 Task: Create a due date automation trigger when advanced on, on the wednesday of the week before a card is due add checklist with checklist "Resume" complete at 11:00 AM.
Action: Mouse moved to (1003, 81)
Screenshot: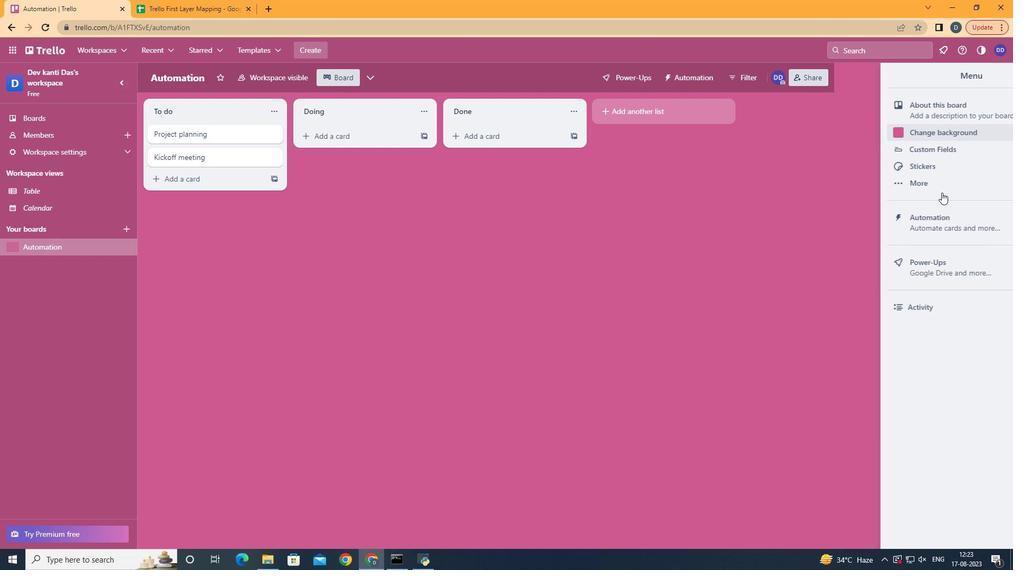 
Action: Mouse pressed left at (1003, 81)
Screenshot: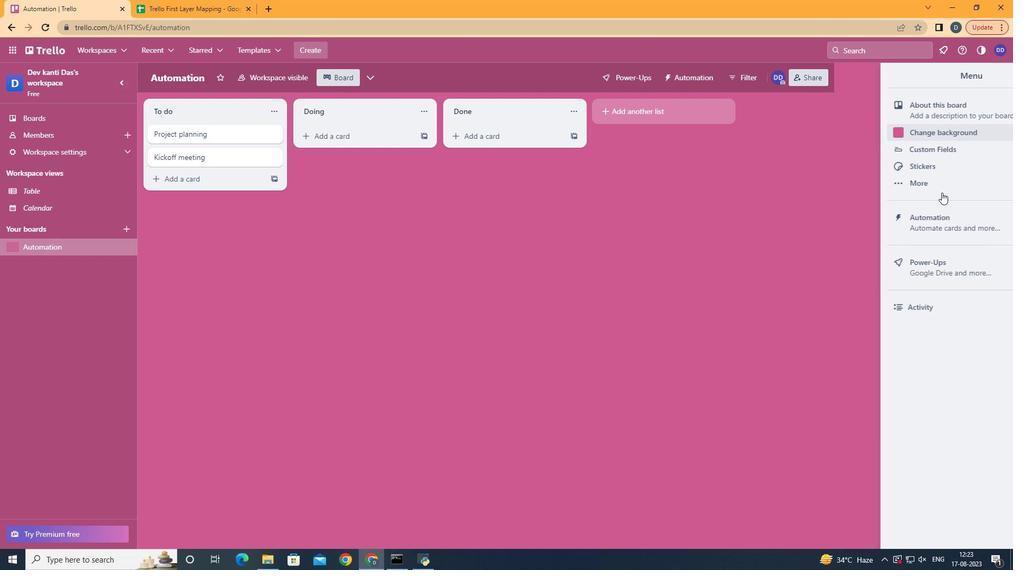 
Action: Mouse moved to (942, 216)
Screenshot: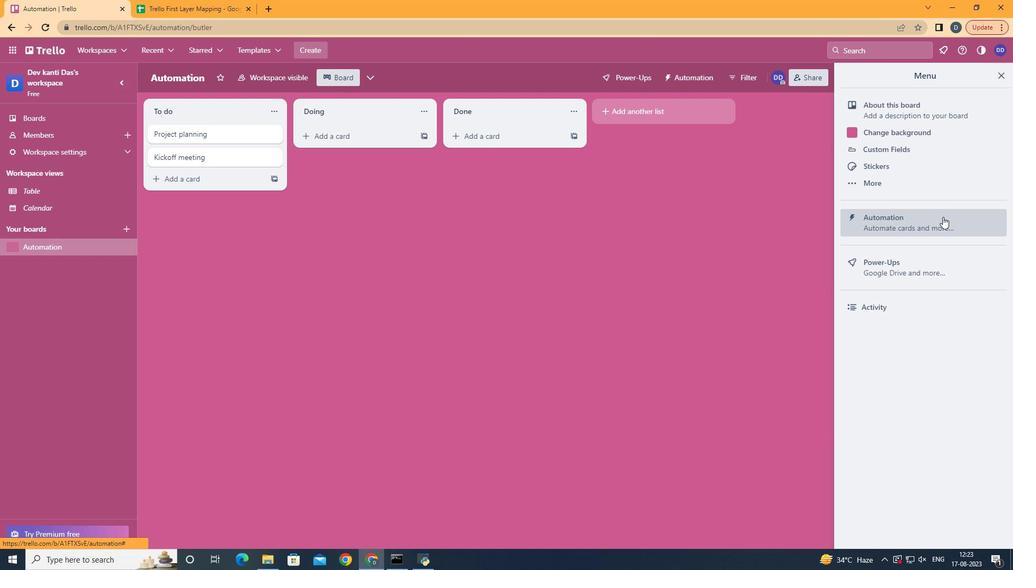 
Action: Mouse pressed left at (942, 216)
Screenshot: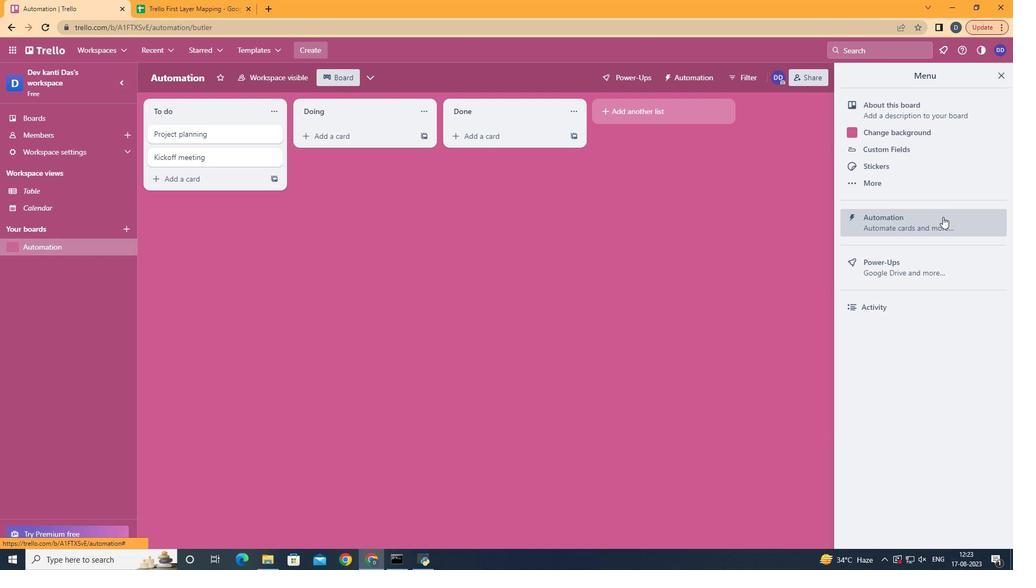 
Action: Mouse moved to (193, 212)
Screenshot: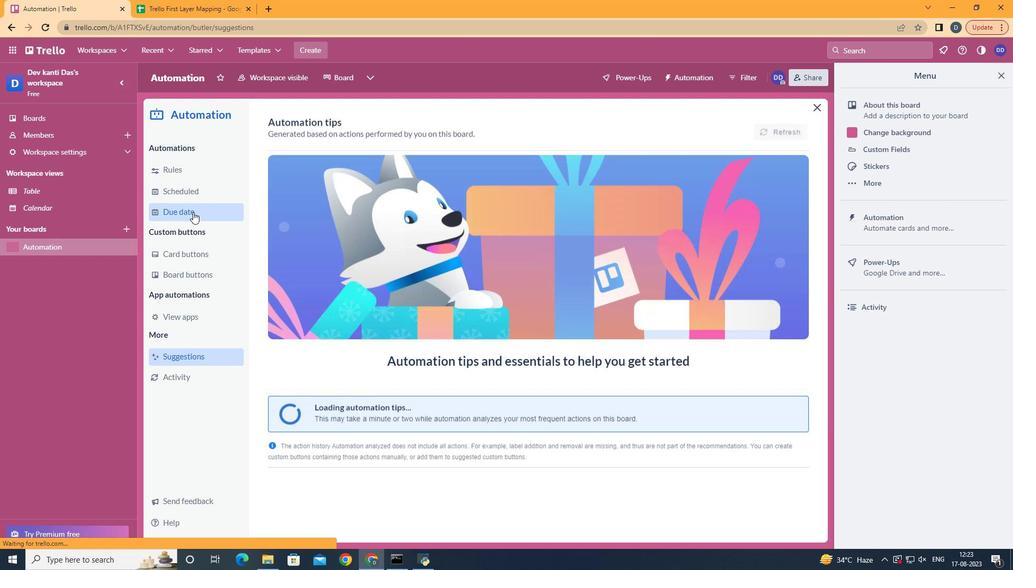 
Action: Mouse pressed left at (193, 212)
Screenshot: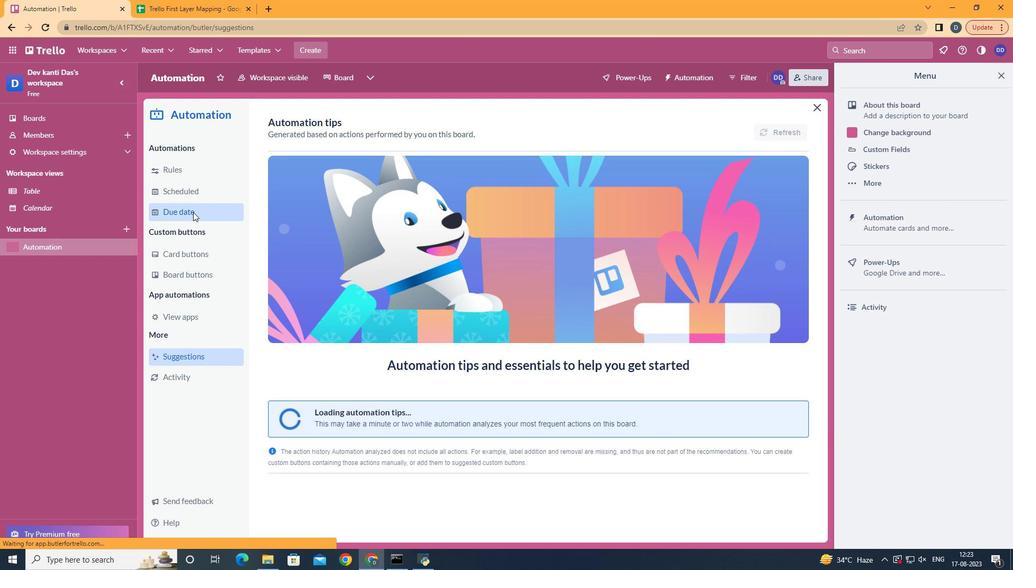 
Action: Mouse pressed left at (193, 212)
Screenshot: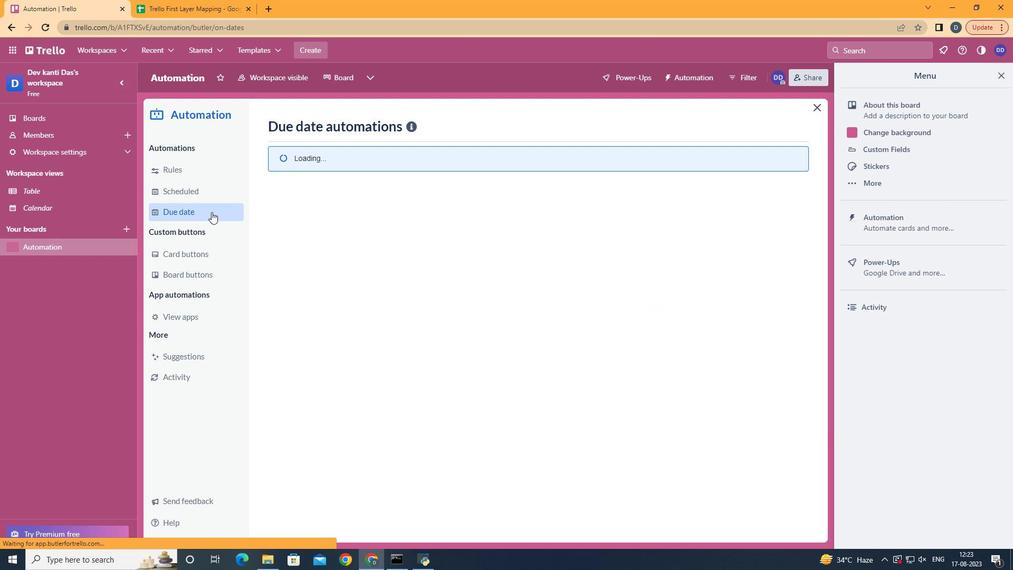 
Action: Mouse moved to (742, 124)
Screenshot: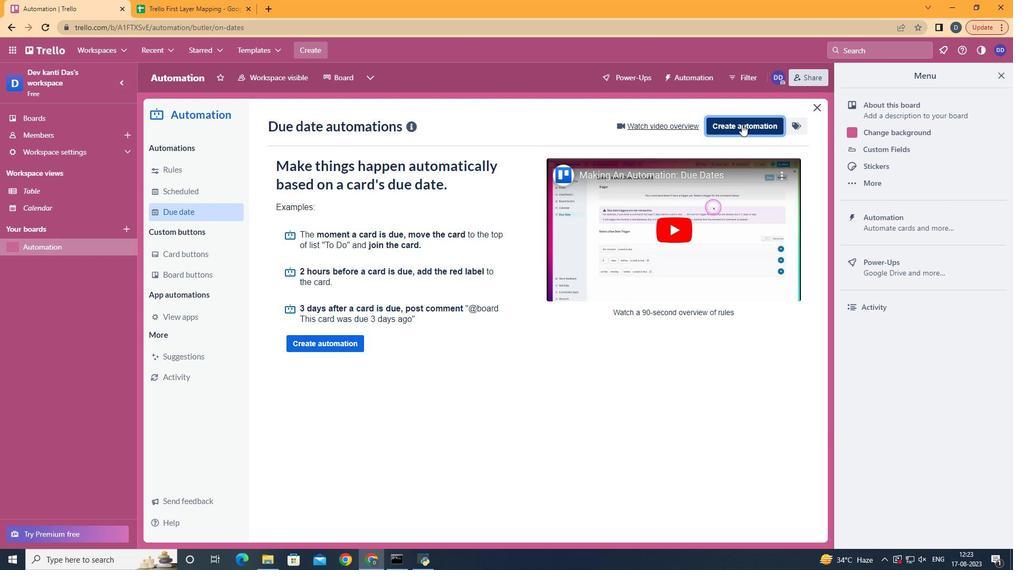 
Action: Mouse pressed left at (742, 124)
Screenshot: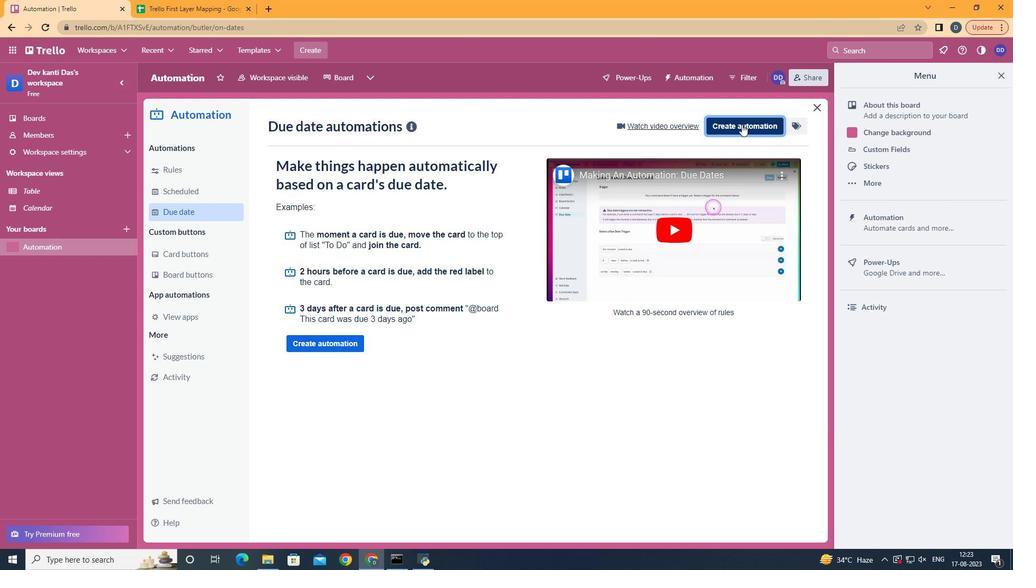 
Action: Mouse moved to (539, 225)
Screenshot: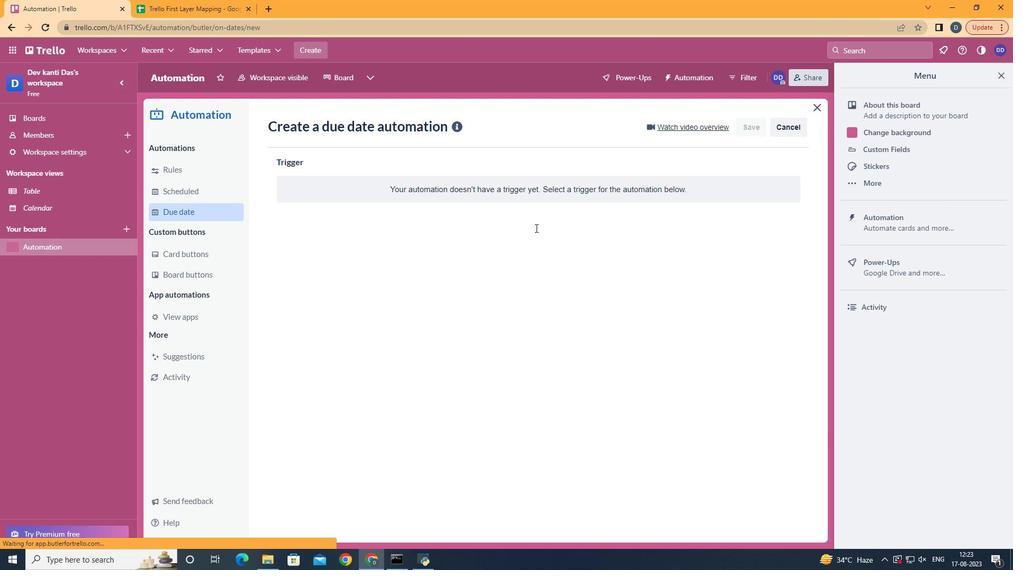 
Action: Mouse pressed left at (539, 225)
Screenshot: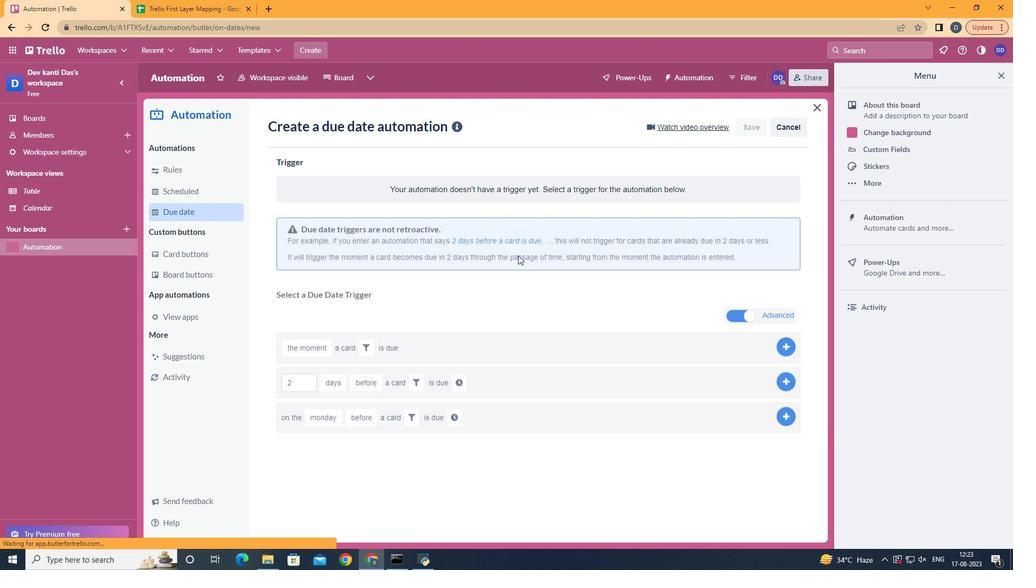 
Action: Mouse moved to (356, 315)
Screenshot: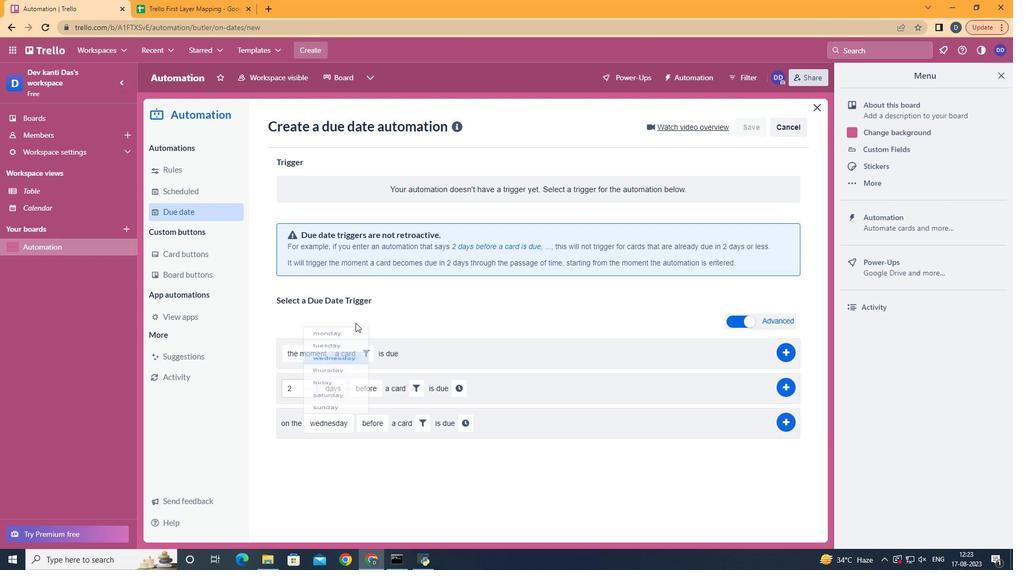 
Action: Mouse pressed left at (356, 315)
Screenshot: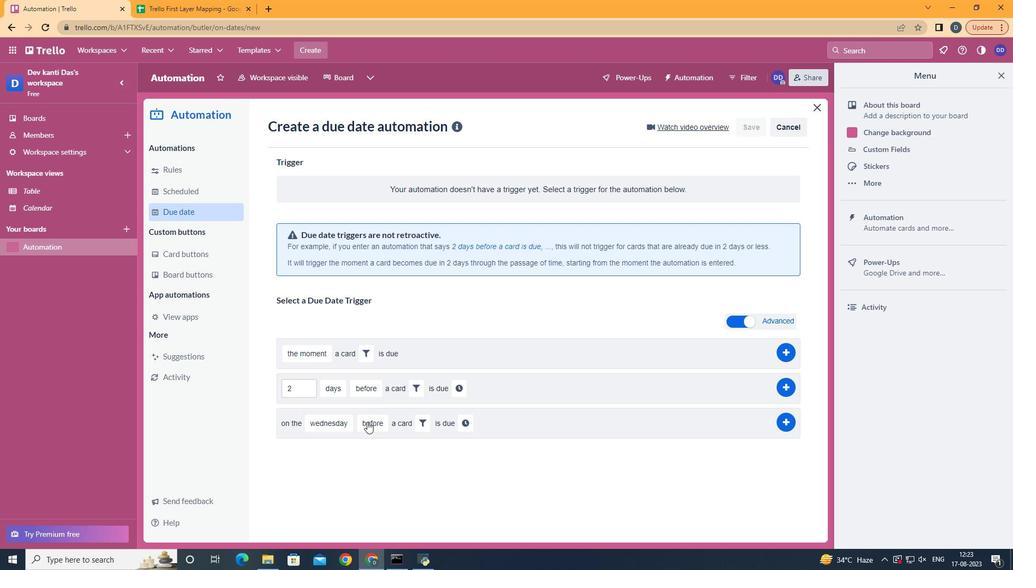 
Action: Mouse moved to (402, 506)
Screenshot: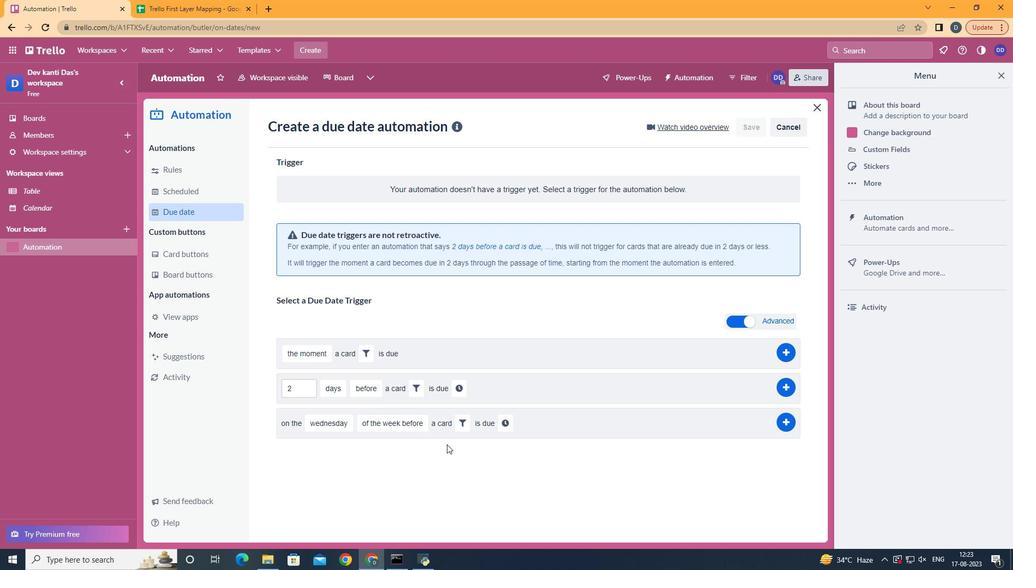 
Action: Mouse pressed left at (402, 506)
Screenshot: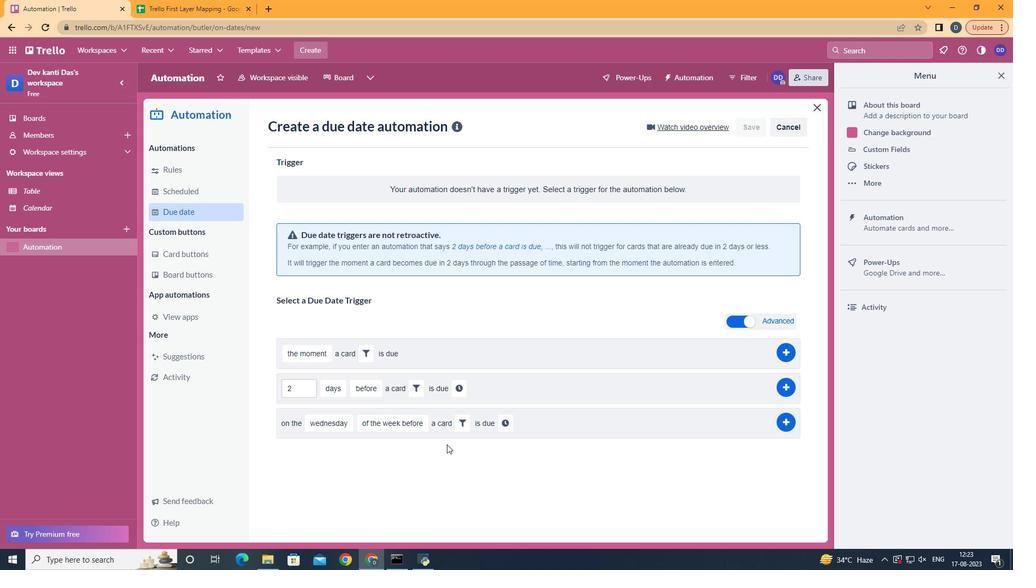 
Action: Mouse moved to (467, 431)
Screenshot: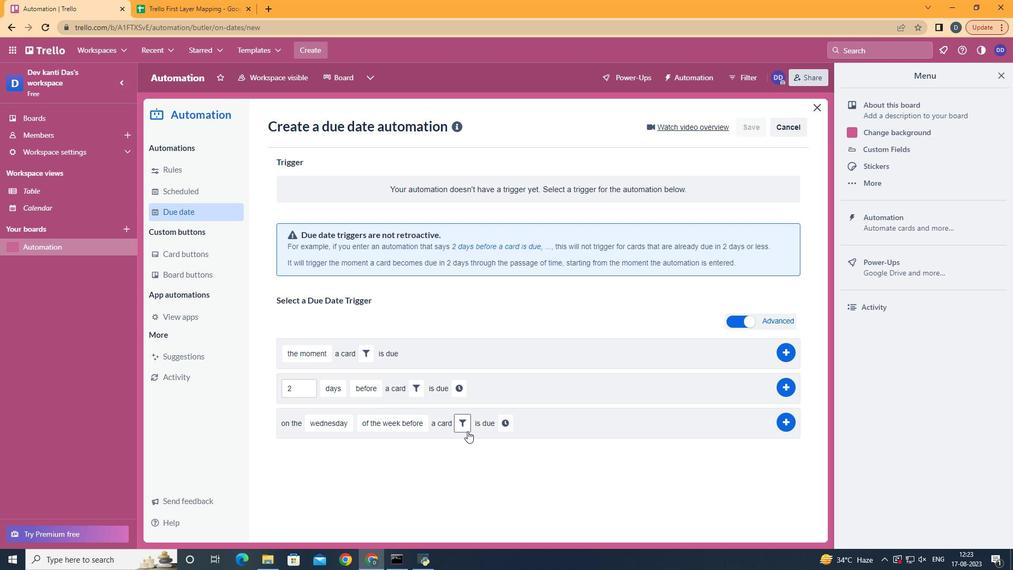 
Action: Mouse pressed left at (467, 431)
Screenshot: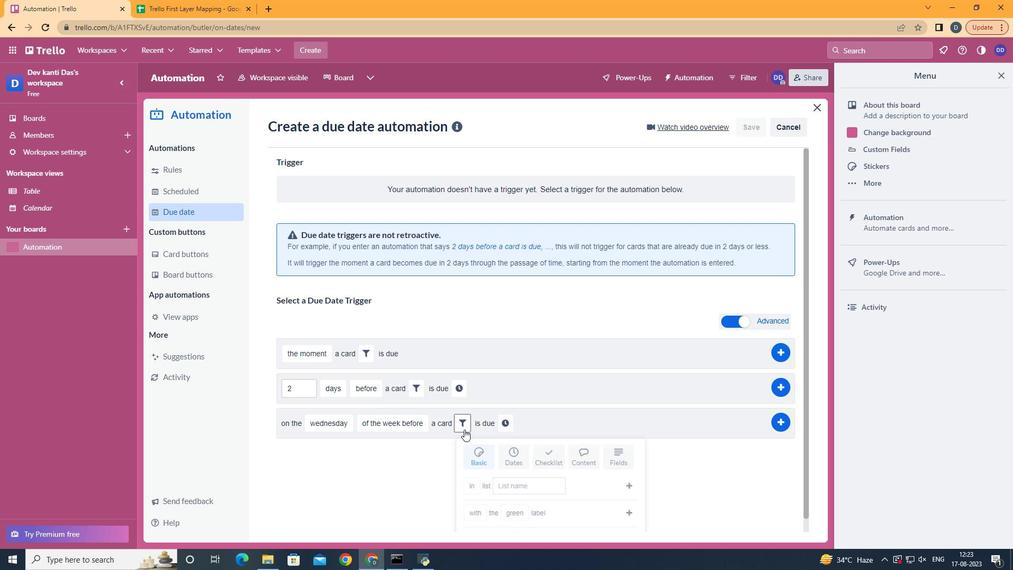 
Action: Mouse moved to (558, 454)
Screenshot: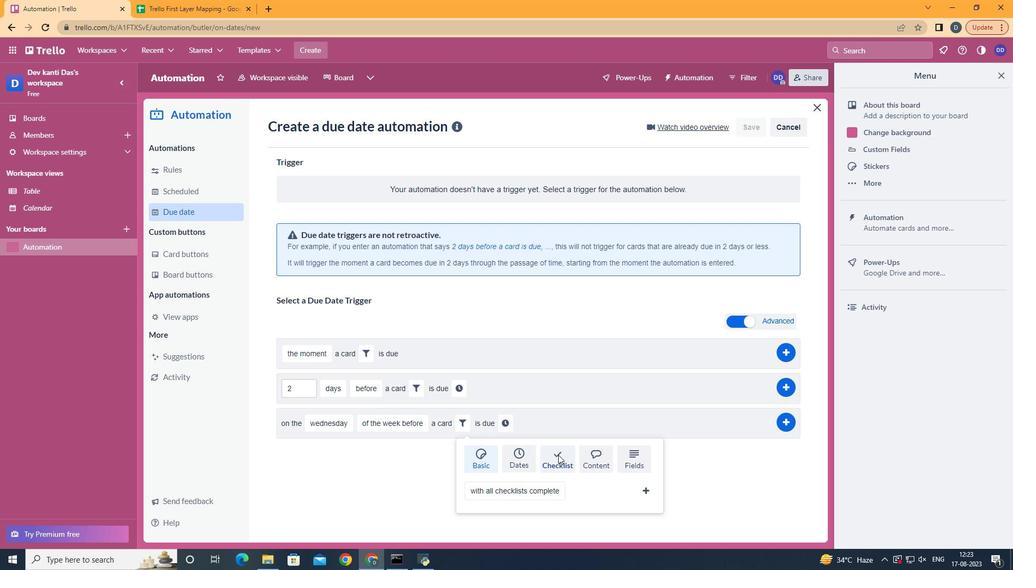 
Action: Mouse pressed left at (558, 454)
Screenshot: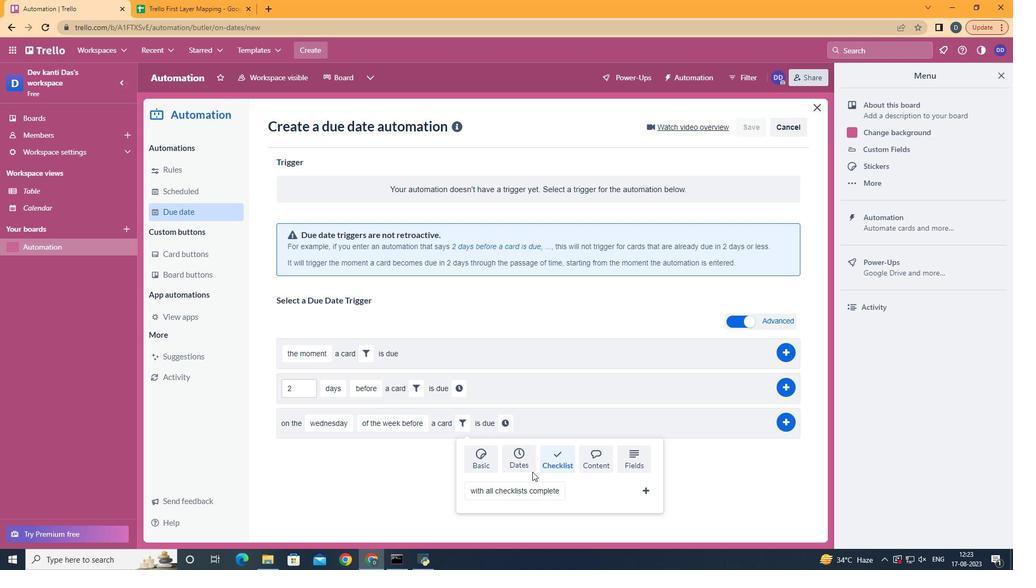
Action: Mouse moved to (537, 429)
Screenshot: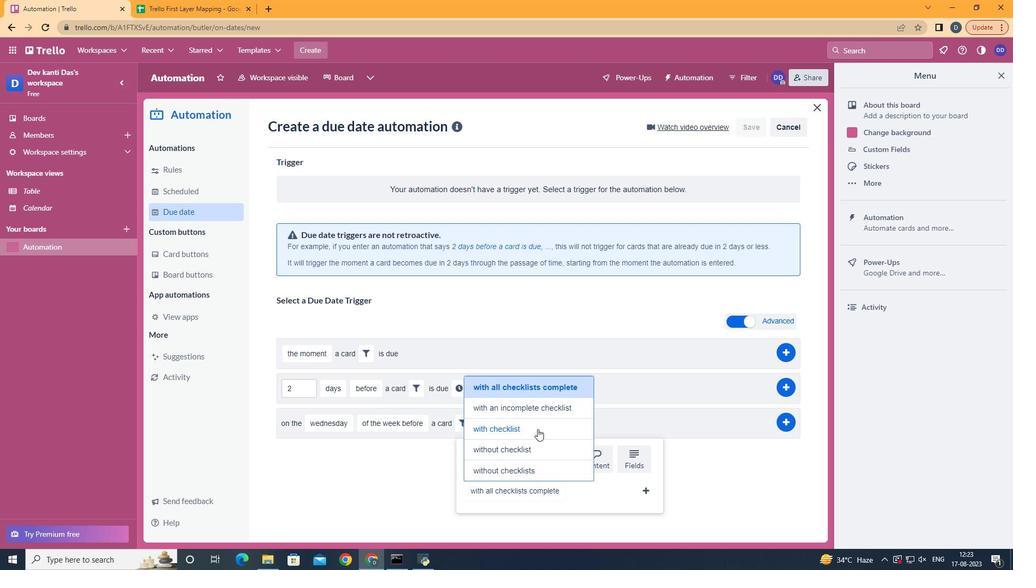 
Action: Mouse pressed left at (537, 429)
Screenshot: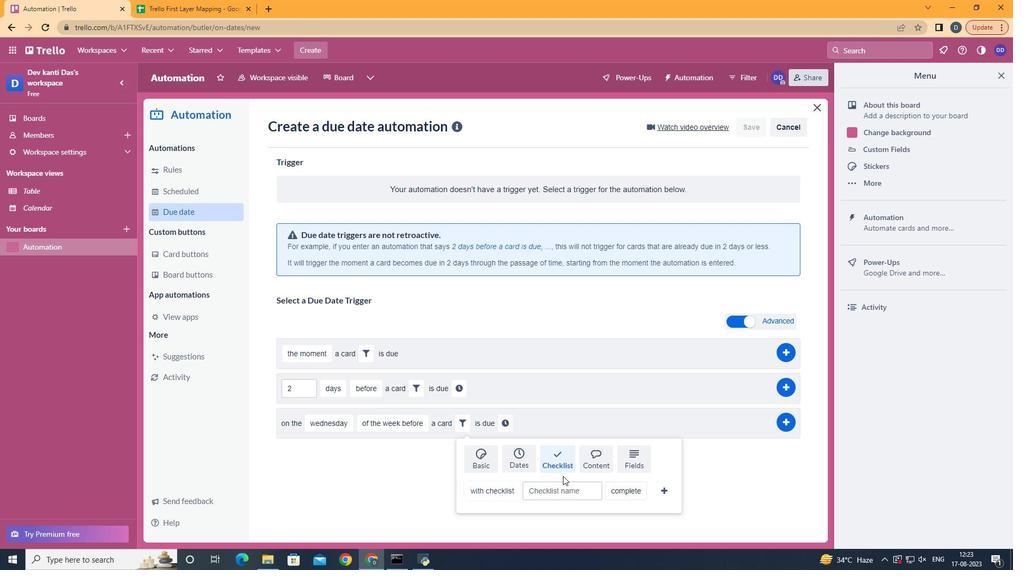 
Action: Mouse moved to (568, 486)
Screenshot: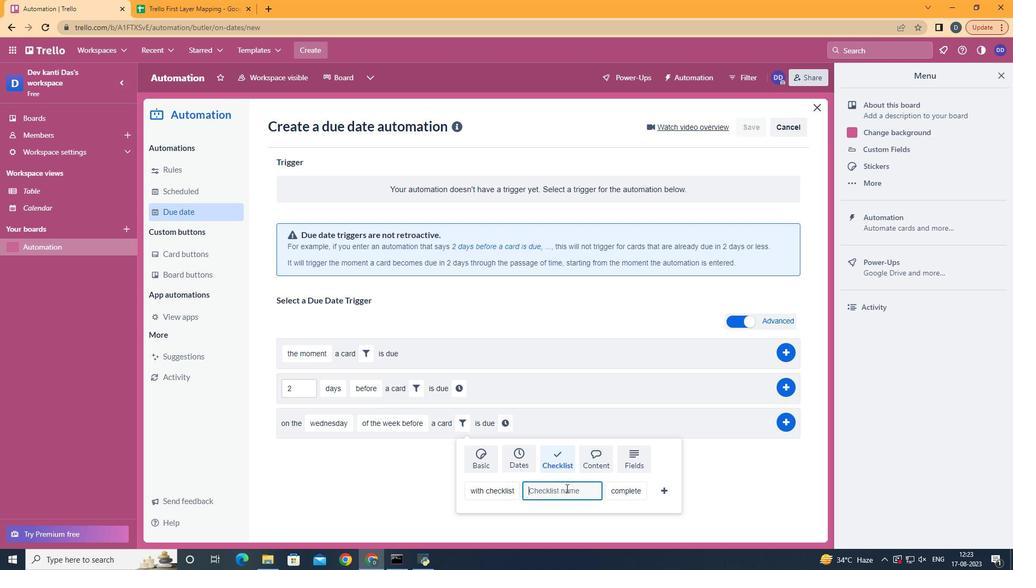 
Action: Mouse pressed left at (568, 486)
Screenshot: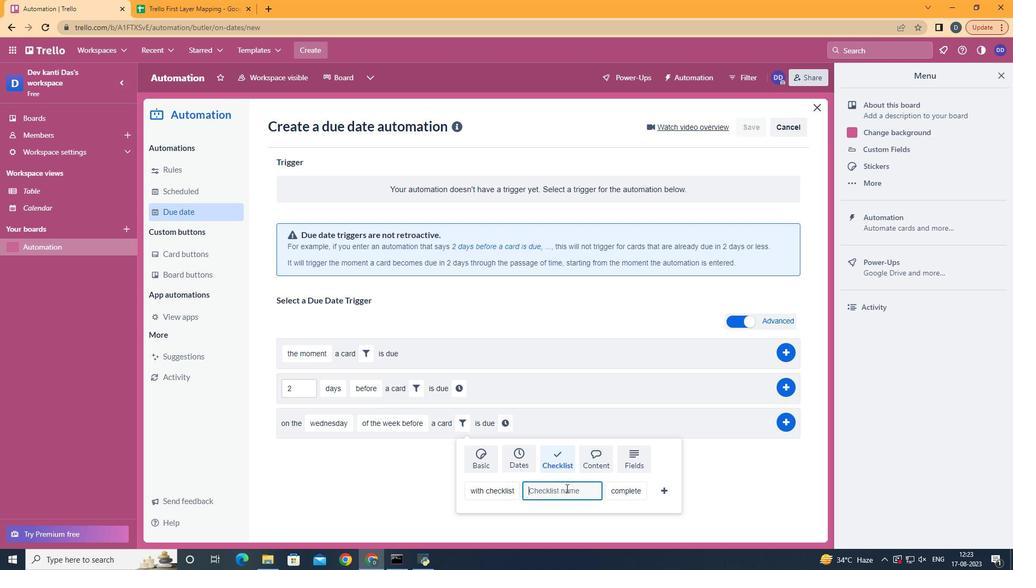 
Action: Mouse moved to (566, 488)
Screenshot: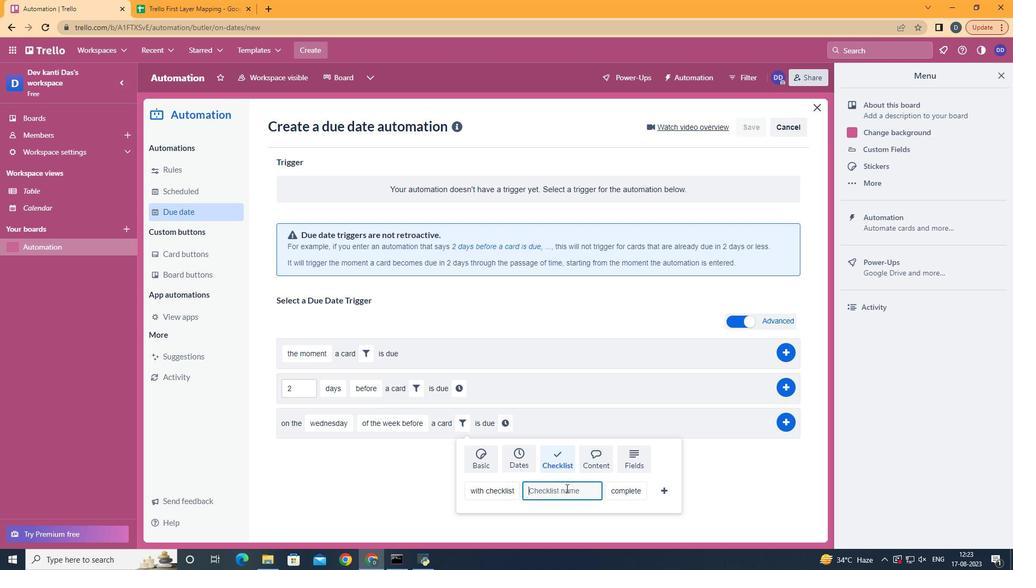 
Action: Key pressed <Key.shift>Resume
Screenshot: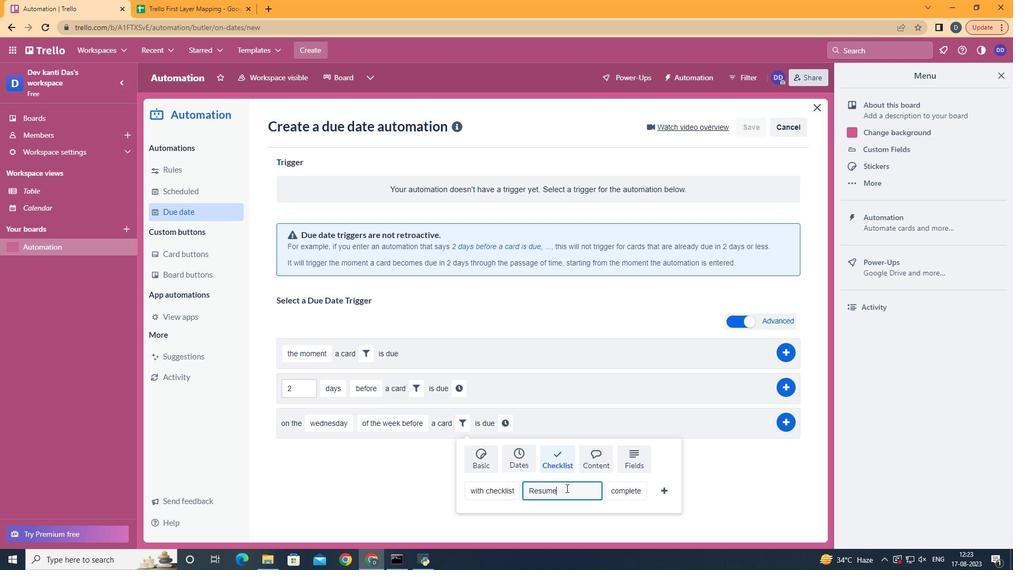 
Action: Mouse moved to (661, 492)
Screenshot: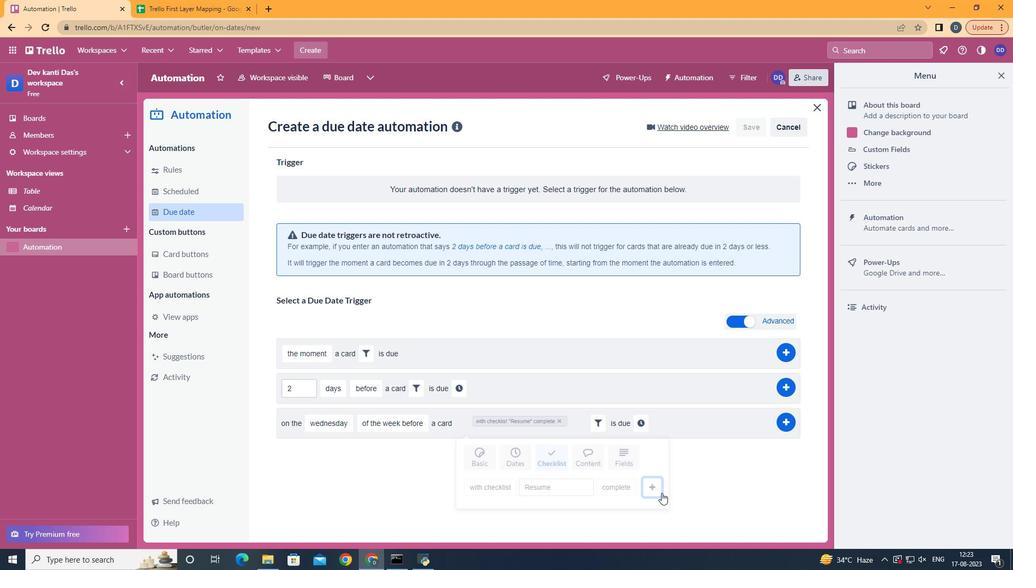 
Action: Mouse pressed left at (661, 492)
Screenshot: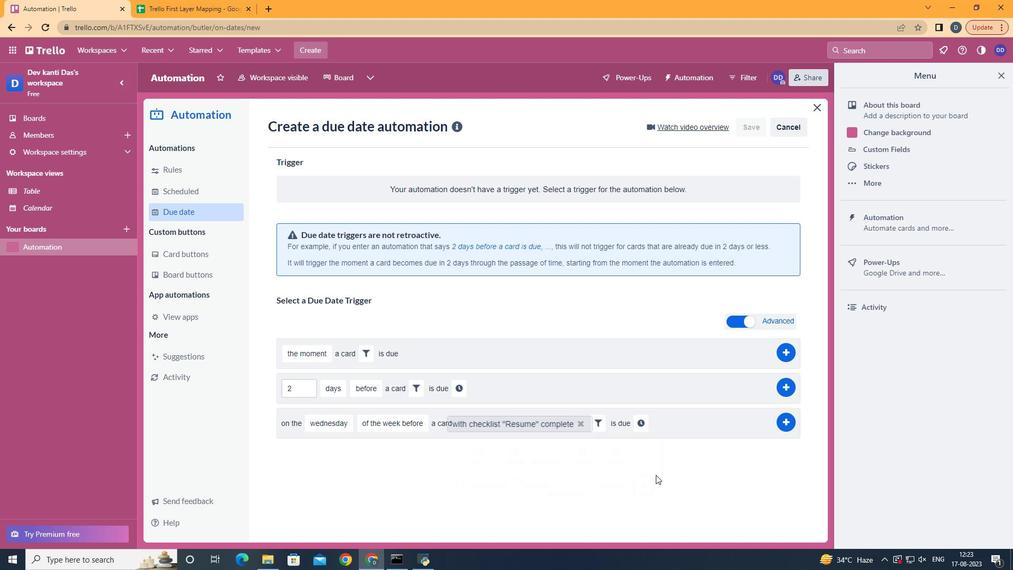 
Action: Mouse moved to (644, 430)
Screenshot: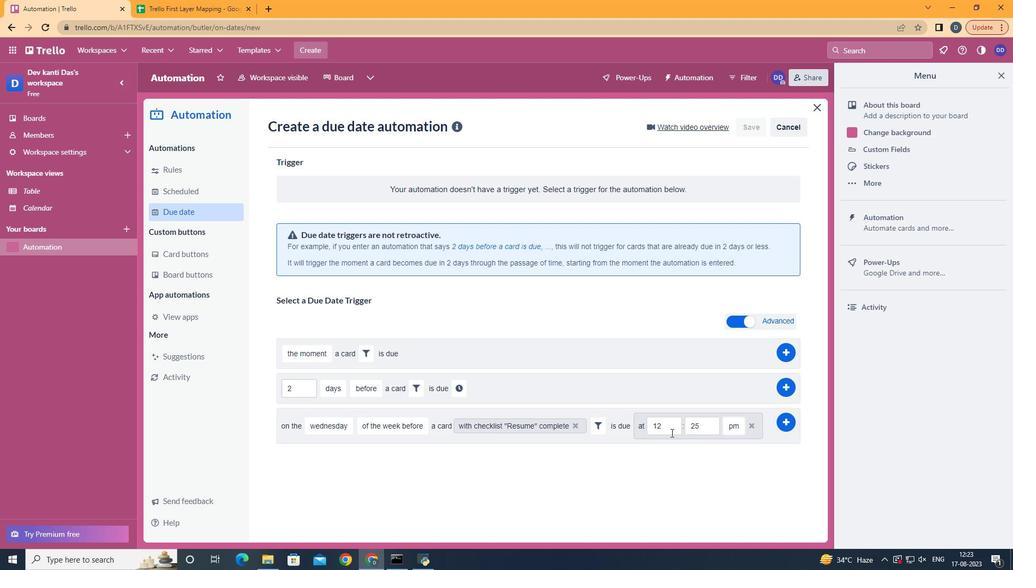 
Action: Mouse pressed left at (644, 430)
Screenshot: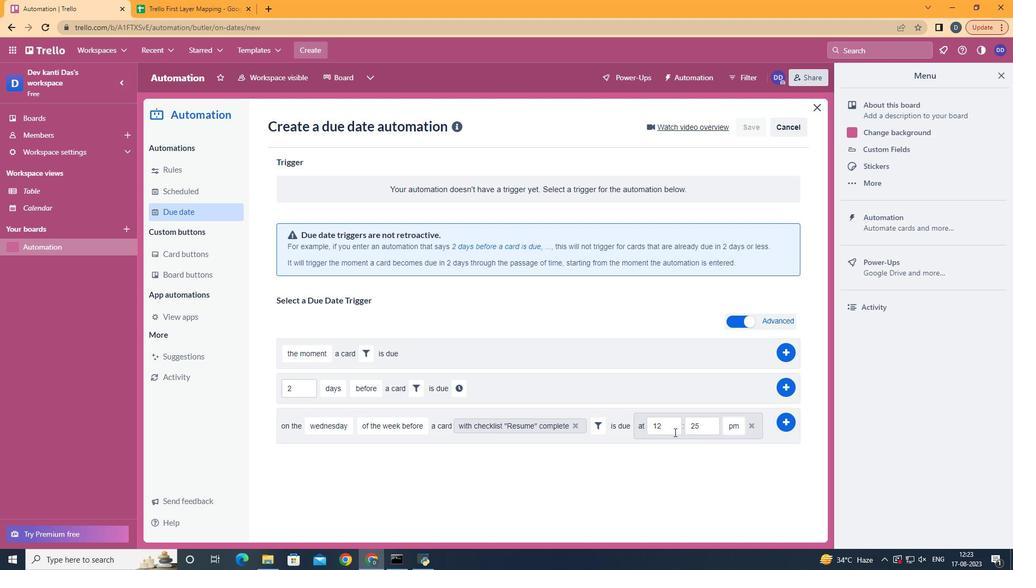 
Action: Mouse moved to (674, 432)
Screenshot: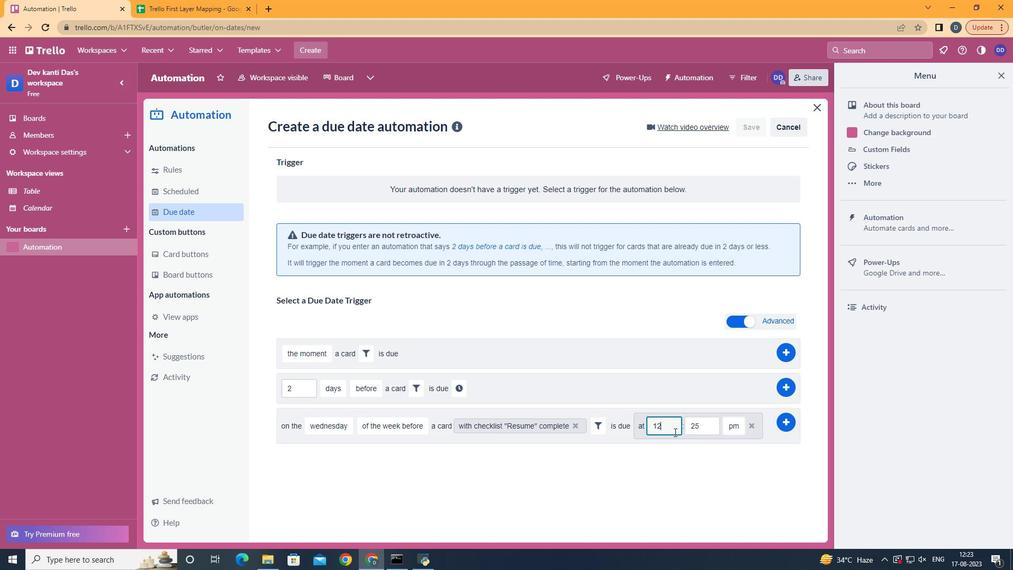 
Action: Mouse pressed left at (674, 432)
Screenshot: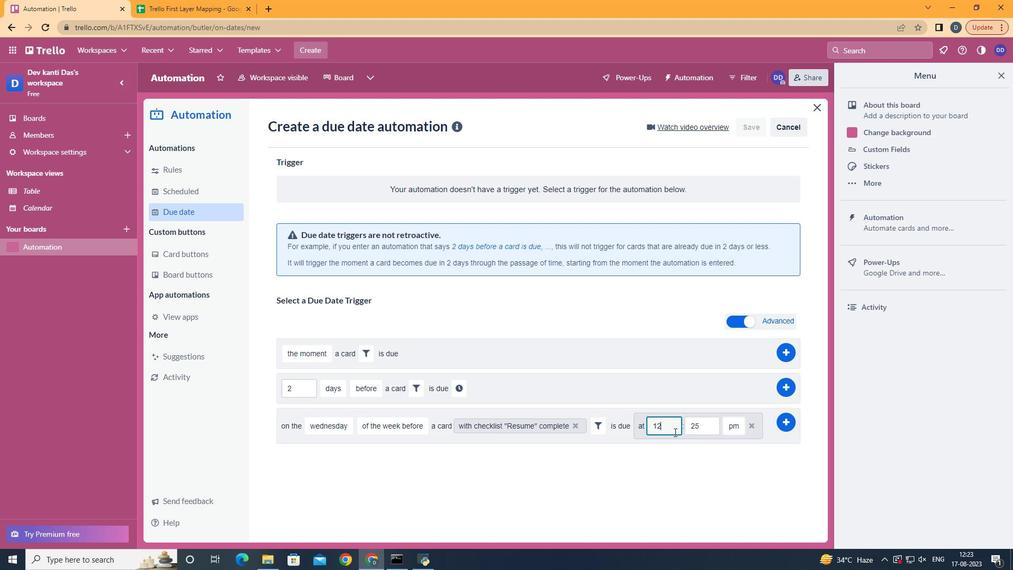 
Action: Key pressed <Key.backspace>1
Screenshot: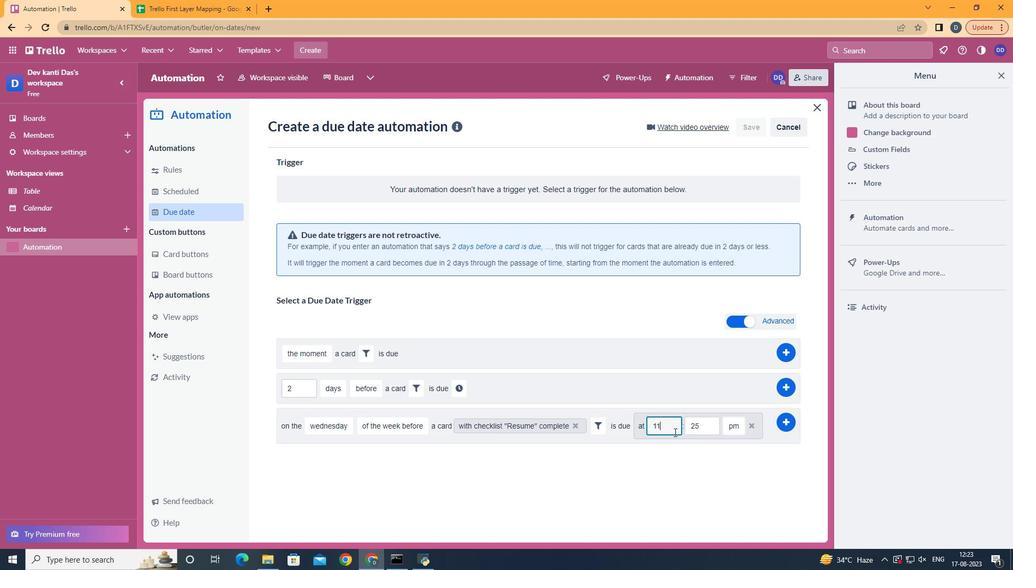 
Action: Mouse moved to (709, 420)
Screenshot: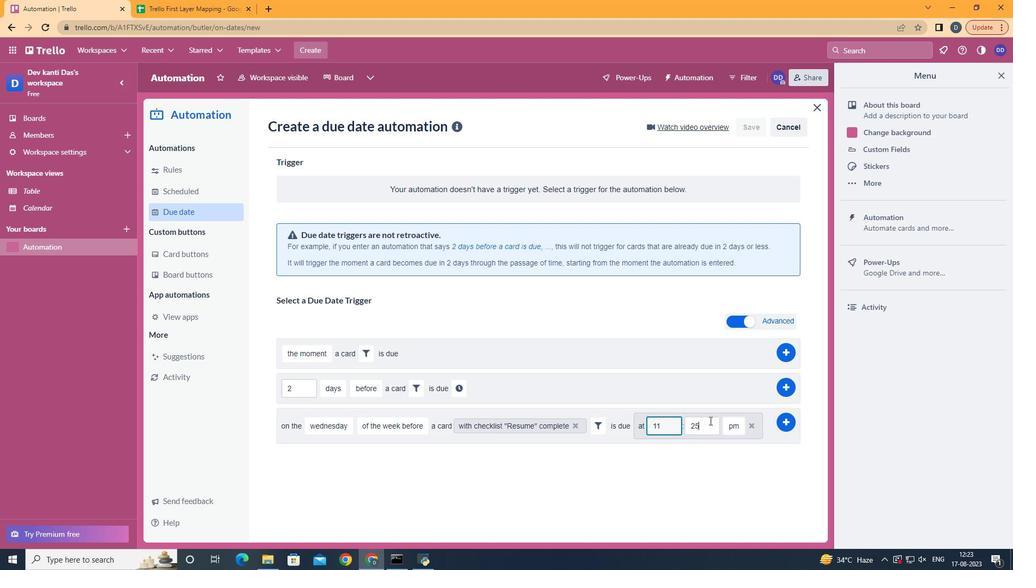 
Action: Mouse pressed left at (709, 420)
Screenshot: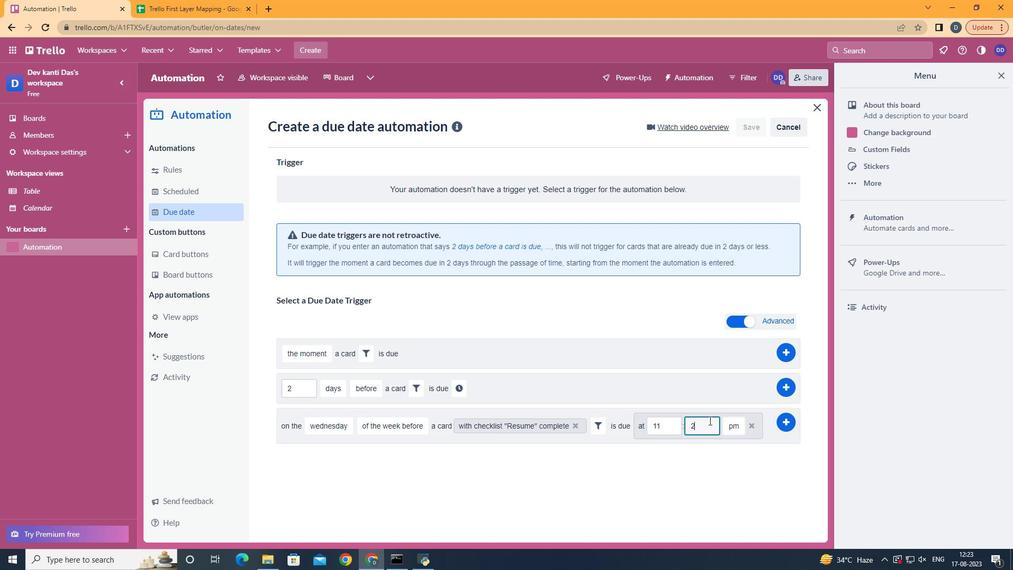 
Action: Mouse moved to (709, 420)
Screenshot: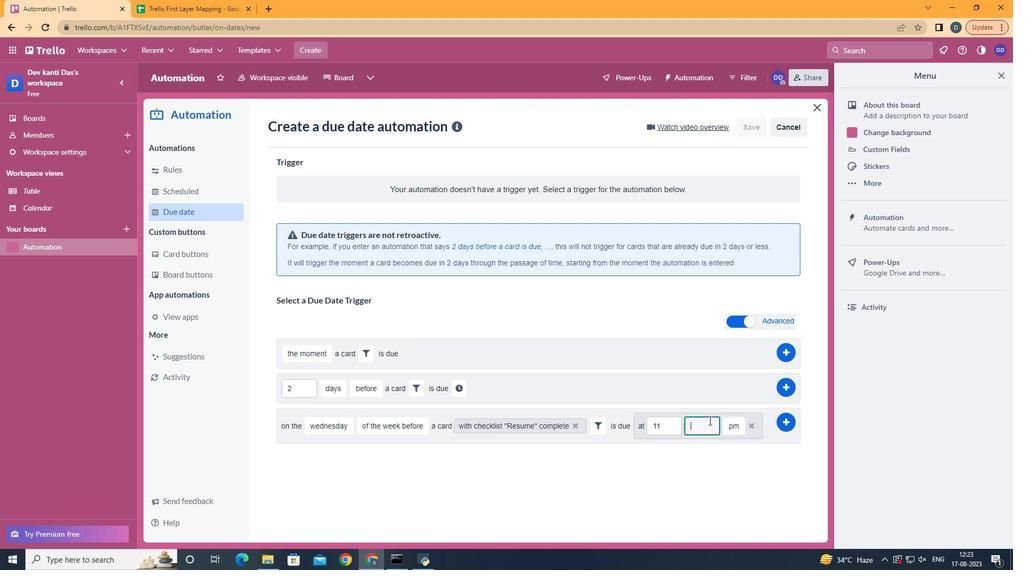 
Action: Key pressed <Key.backspace><Key.backspace>0
Screenshot: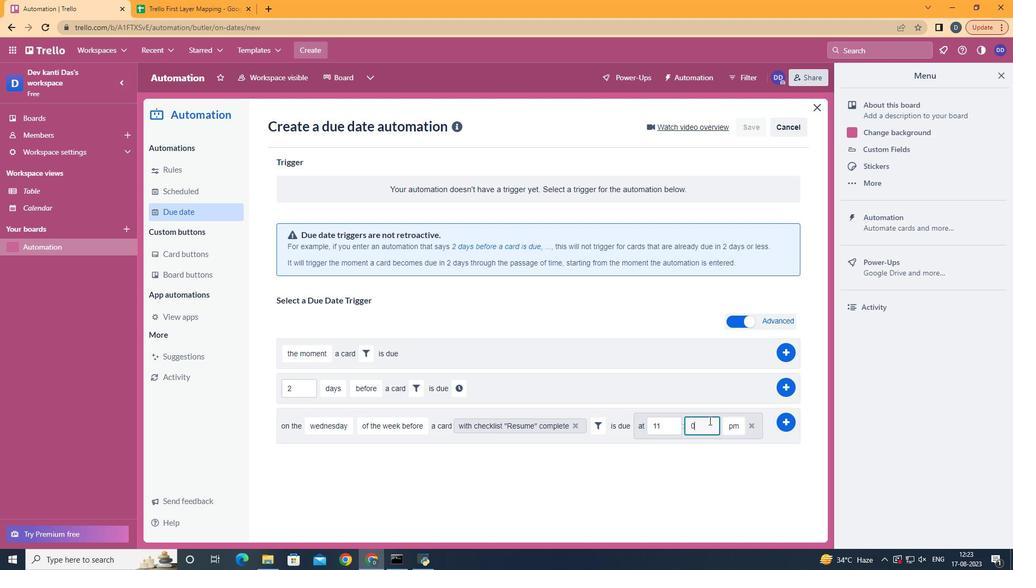 
Action: Mouse moved to (734, 440)
Screenshot: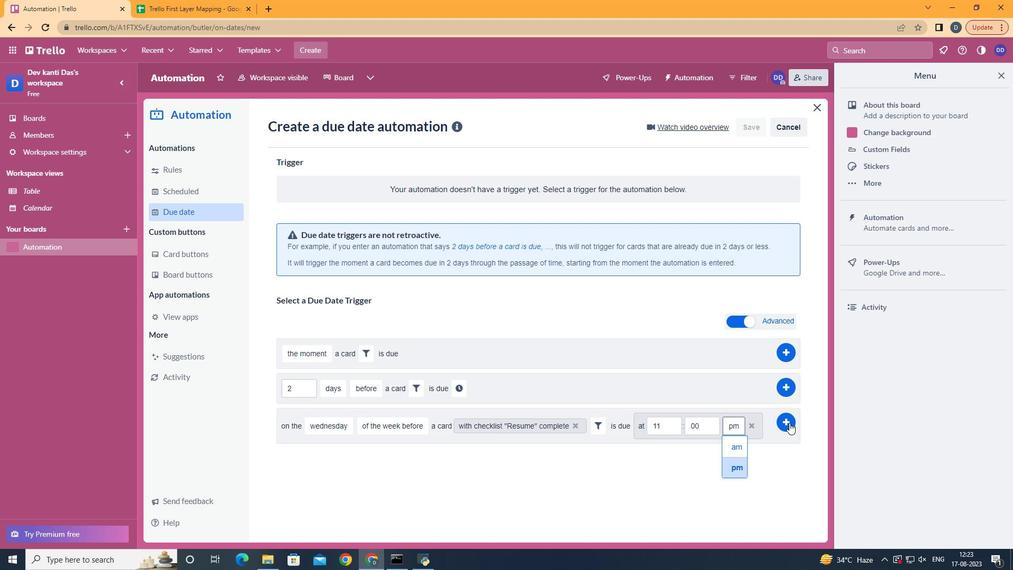 
Action: Mouse pressed left at (734, 440)
Screenshot: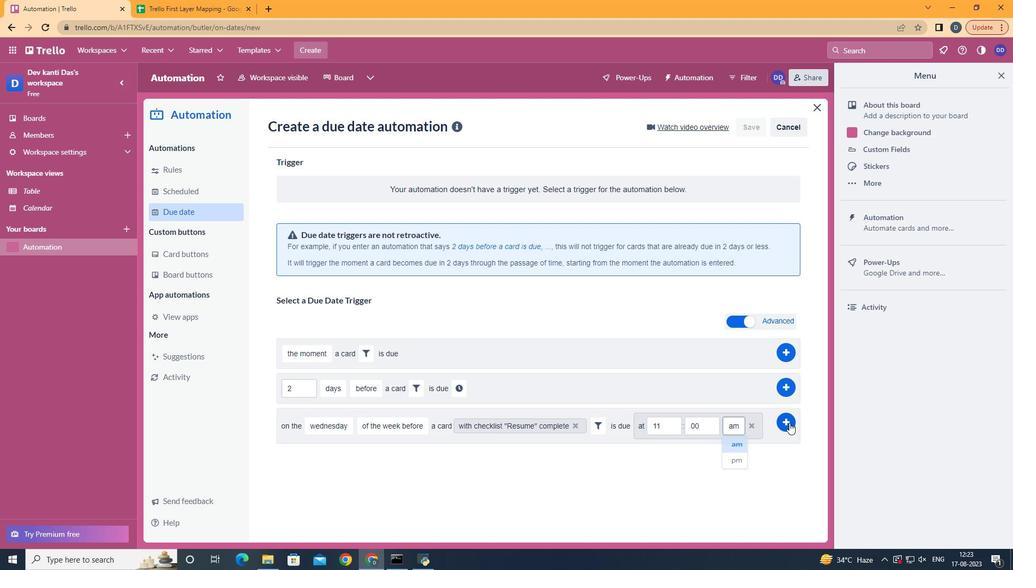 
Action: Mouse moved to (790, 421)
Screenshot: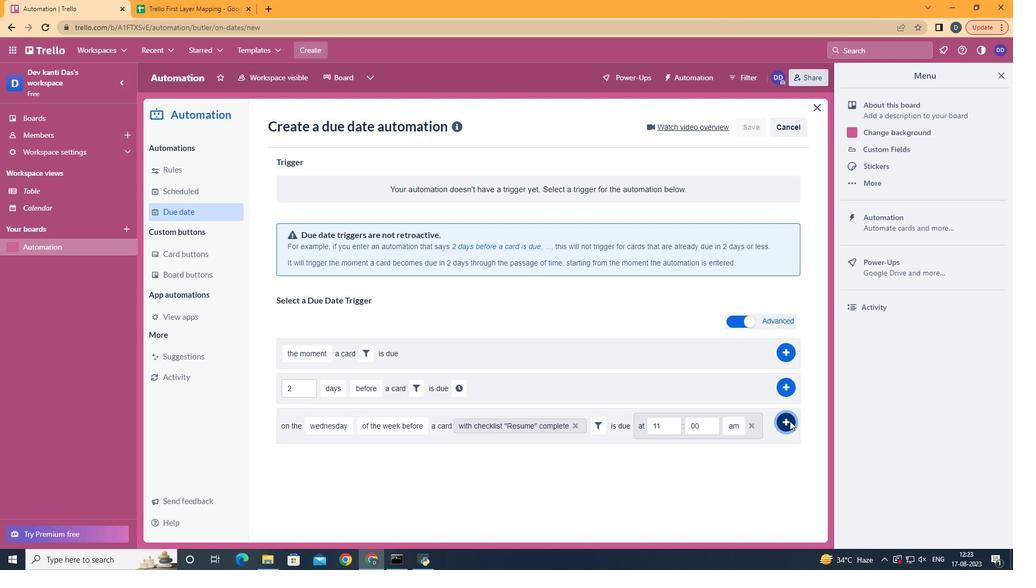 
Action: Mouse pressed left at (790, 421)
Screenshot: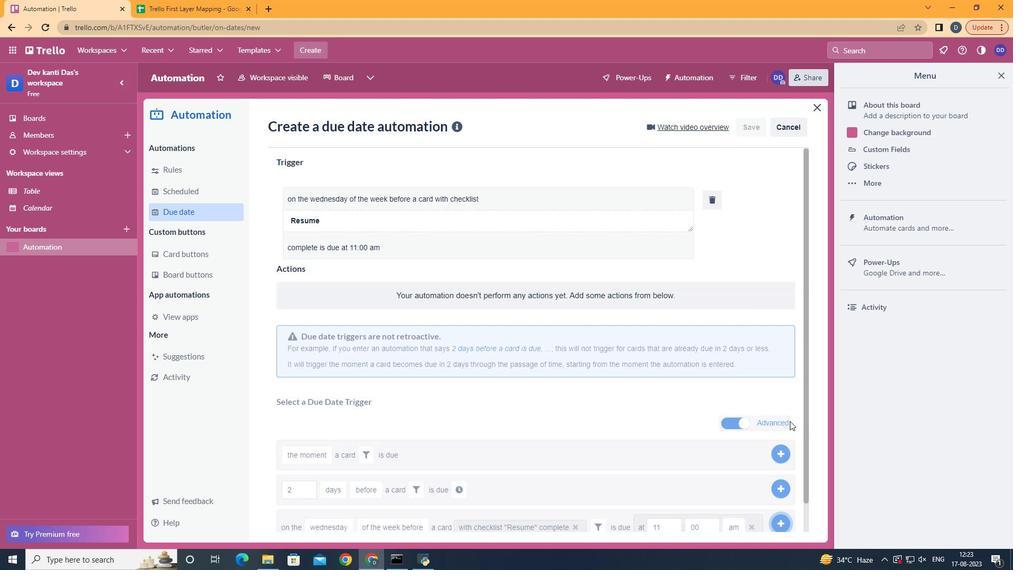
